 Task: Calculate the area of a rectangle with a Python program given its dimensions.
Action: Mouse moved to (400, 227)
Screenshot: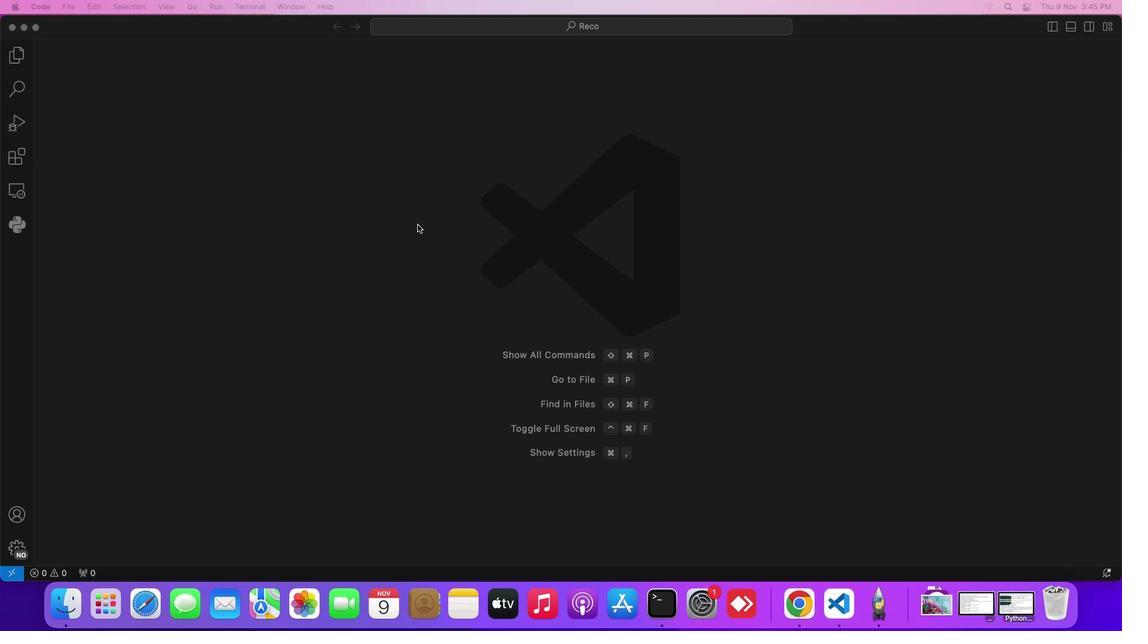 
Action: Mouse pressed left at (400, 227)
Screenshot: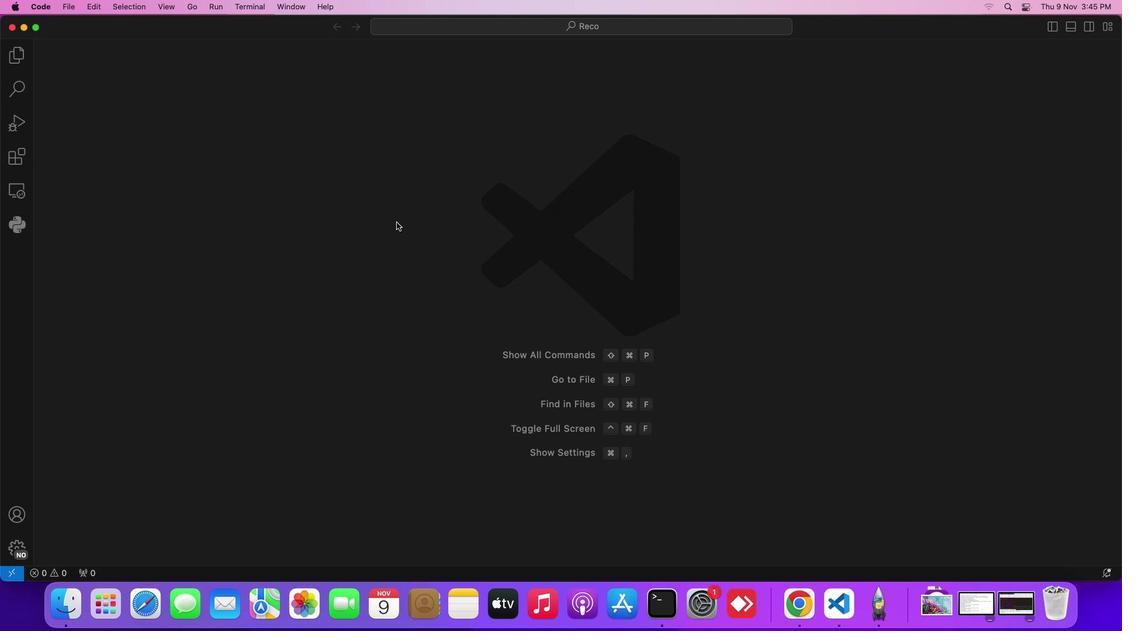 
Action: Mouse moved to (72, 8)
Screenshot: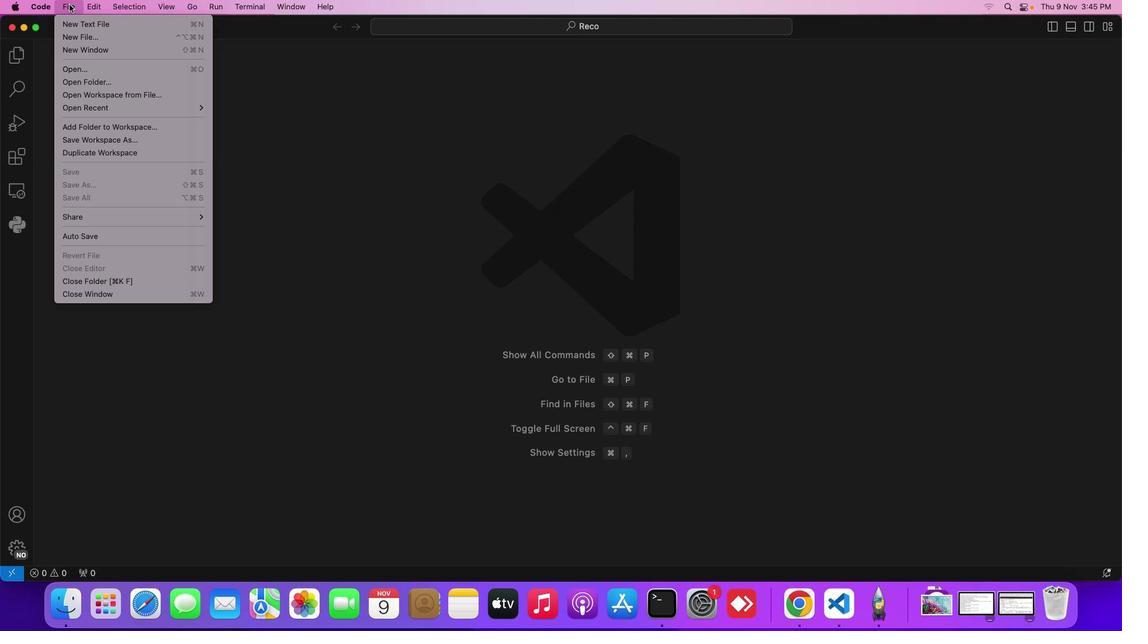 
Action: Mouse pressed left at (72, 8)
Screenshot: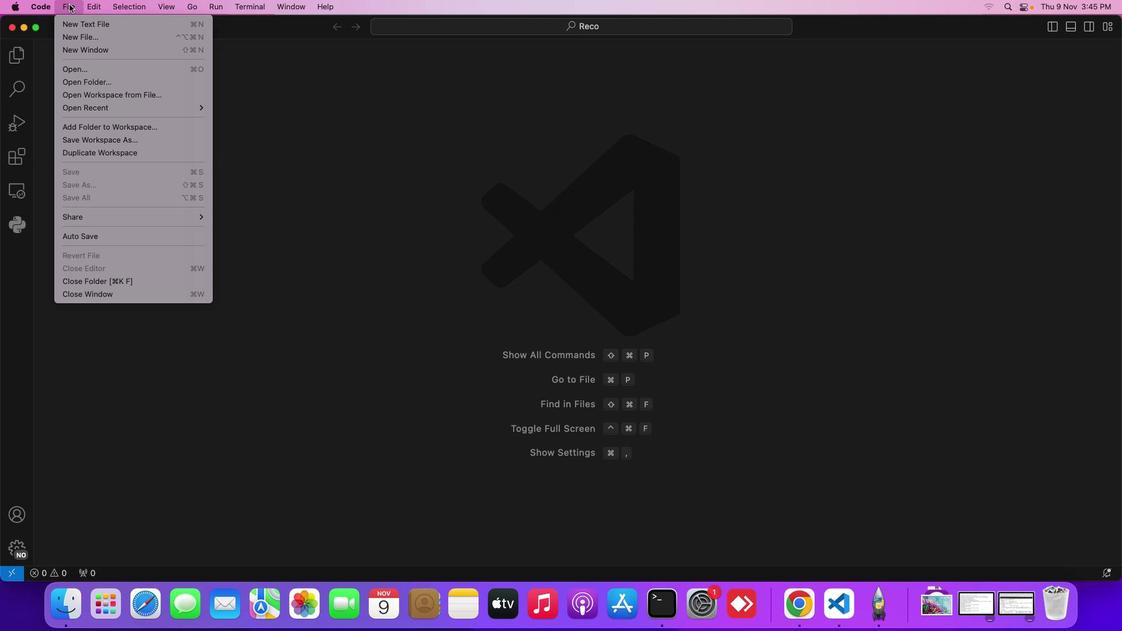 
Action: Mouse moved to (80, 23)
Screenshot: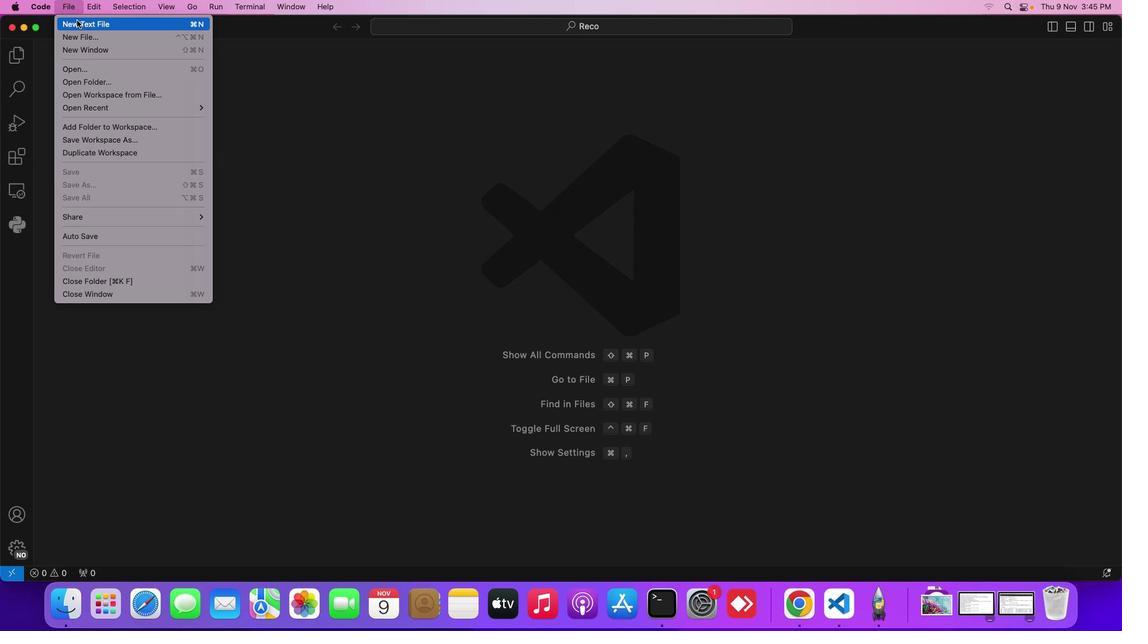 
Action: Mouse pressed left at (80, 23)
Screenshot: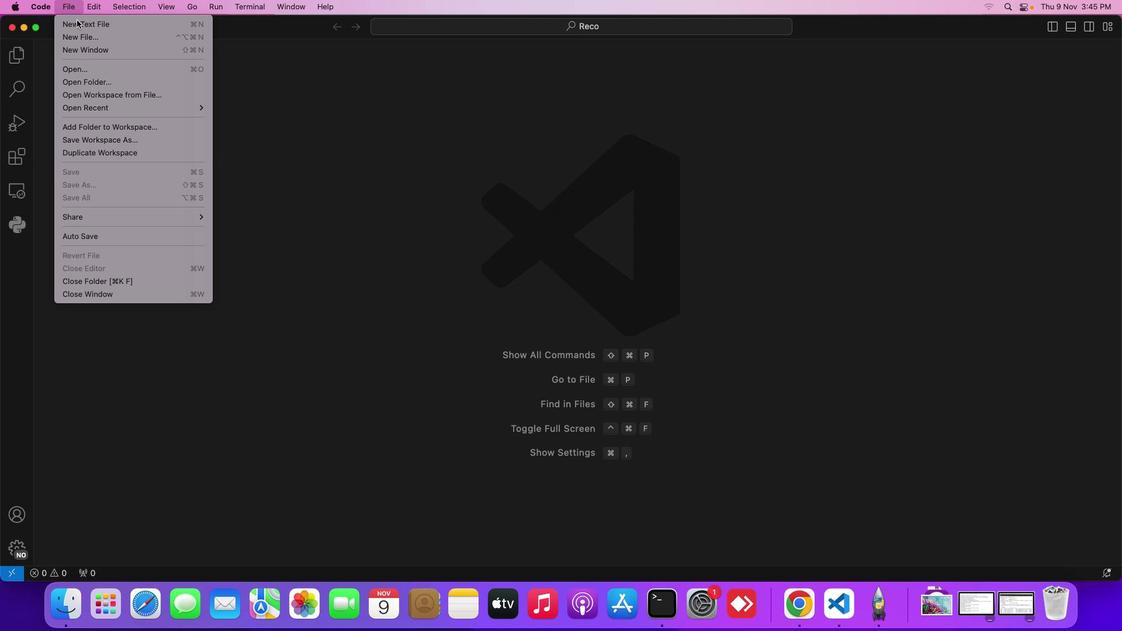
Action: Mouse moved to (277, 161)
Screenshot: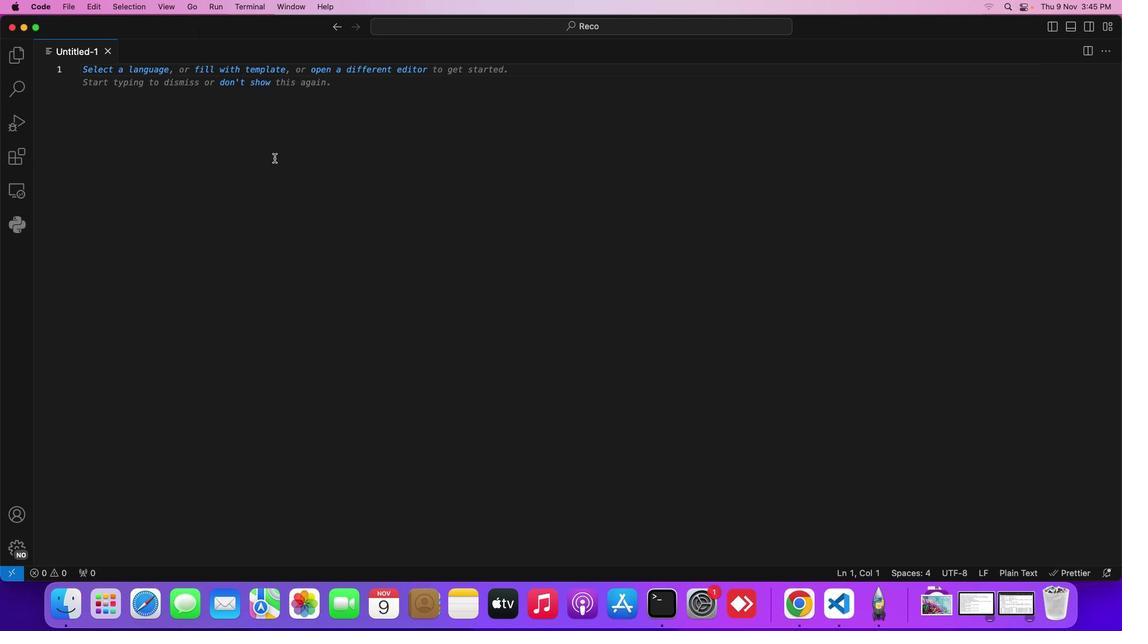 
Action: Key pressed Key.cmd's'
Screenshot: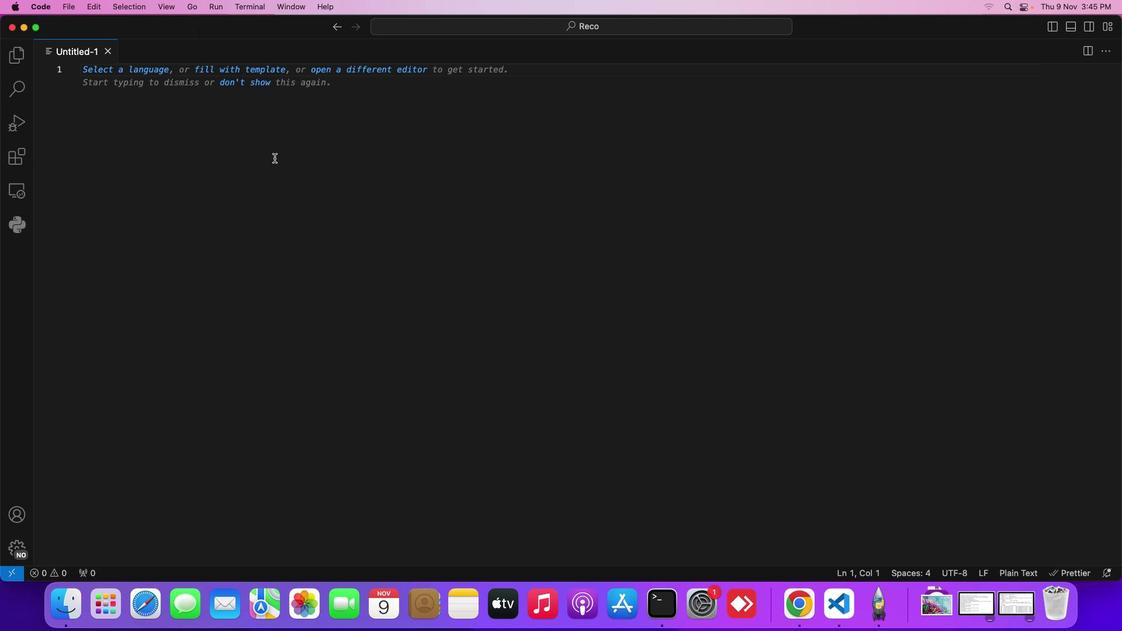 
Action: Mouse moved to (573, 249)
Screenshot: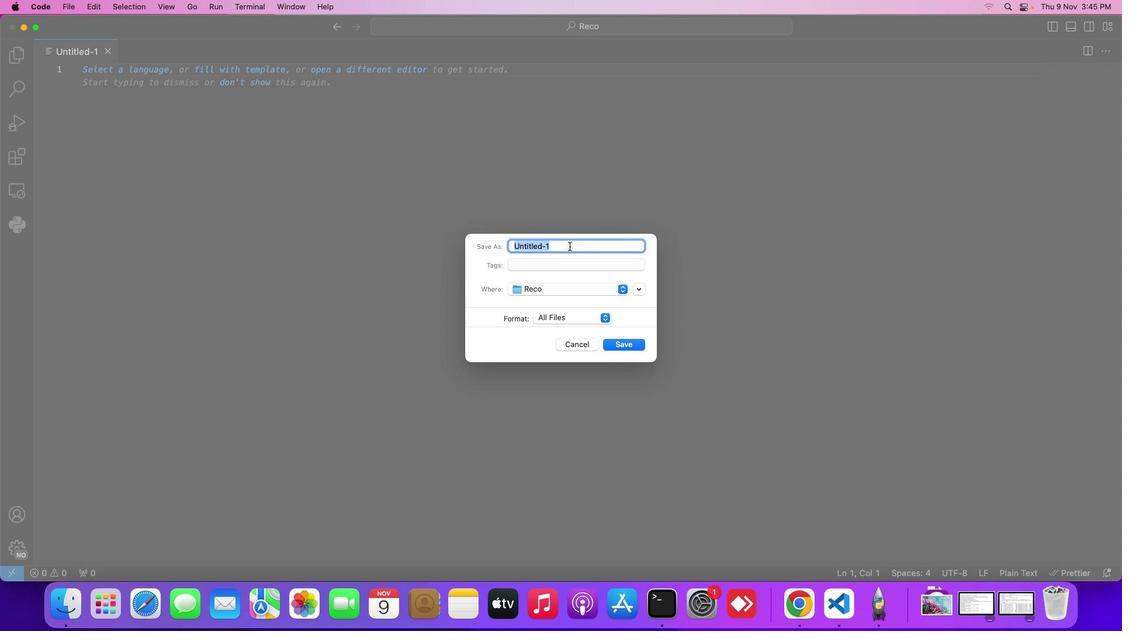 
Action: Mouse pressed left at (573, 249)
Screenshot: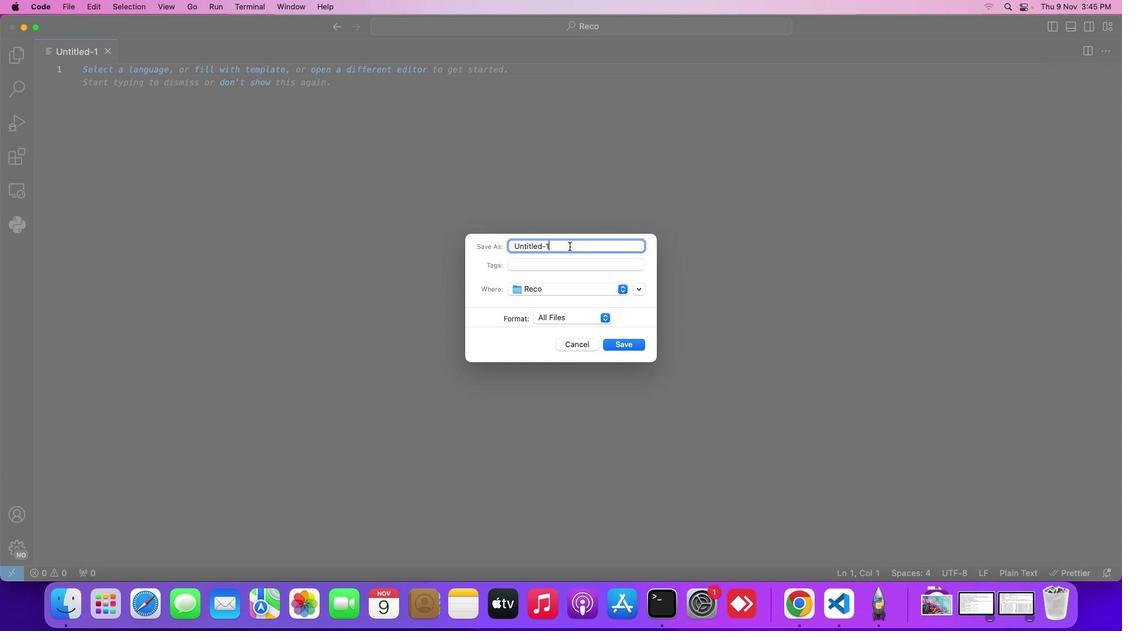 
Action: Mouse moved to (574, 249)
Screenshot: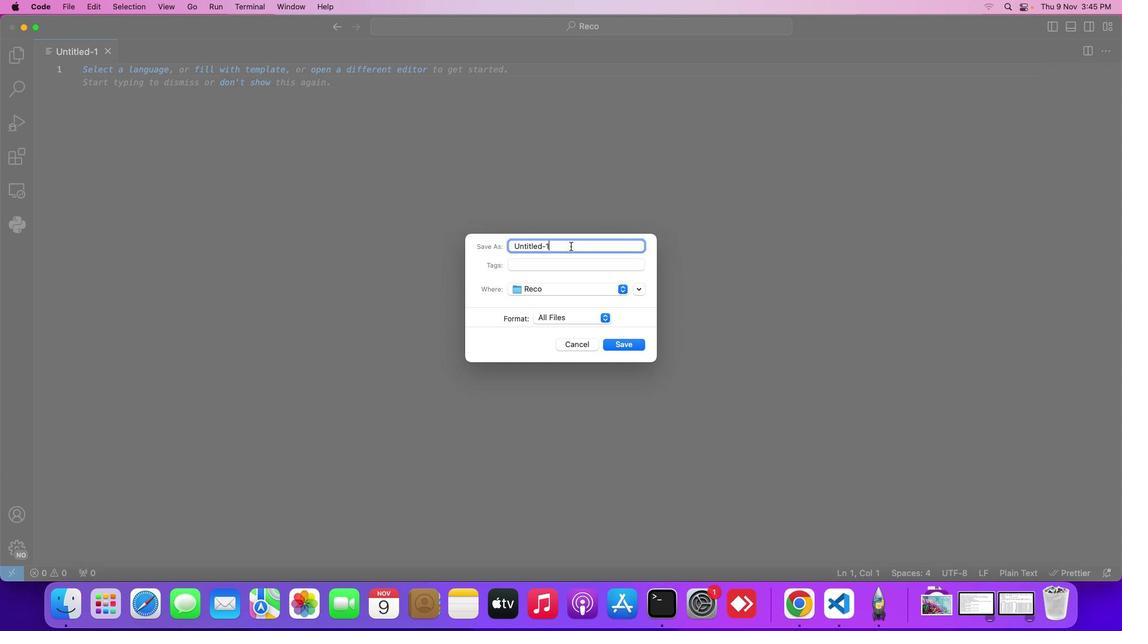 
Action: Key pressed Key.backspaceKey.backspaceKey.backspaceKey.backspaceKey.backspaceKey.backspaceKey.backspaceKey.backspaceKey.backspaceKey.backspace'd'Key.backspaceKey.shift_r'R''a''c'Key.shift_r'L''e''n''.''p''y'Key.enter'f'Key.backspaceKey.shift_r'#'Key.spaceKey.shift_r'F''u''n''c''t''i''o''n'Key.space't''o'Key.space'c''a''l''c''u''l''a''t''e'Key.space't''h''e'Key.space'a''r''e''a'Key.space'o''f'Key.space'a'Key.space'r''a''c''t'Key.backspaceKey.backspaceKey.backspace'e''c''t''a''n''g''e'Key.enter'd''e''f'Key.space'c''a''l''c''u''l''a''t''e'Key.spaceKey.backspaceKey.shift_r'_''r''e''c''t''a''n''g''l''e'Key.shift_r'_''a''r''e''a'Key.shift_r'(''a'Key.backspace'l''e''n''g''t''h'','Key.space'w''i''d''t''h'Key.rightKey.shift_r':'Key.enterKey.shift_r'#'Key.spaceKey.shift_r'F''o''r''m''u''l''a'Key.space'f''o''r'Key.space'c''a''l''c''u''l''a''t''i''n''g'Key.space't''h''e'Key.space'a''r''e''a'Key.space'o''f'Key.space'o'Key.backspace'a'Key.space'r''e''c''t''a''g''e''n''g''l'Key.backspaceKey.backspaceKey.backspaceKey.backspaceKey.backspace'n''g''l''e'Key.shift_r':'Key.space'l''e''n''g''t''h'Key.spaceKey.shift_r'*'Key.space'w''i''d''t''h'Key.enter'a''r''e''a'Key.space'='Key.space'l''e''n''g''t''h'Key.spaceKey.shift_r'*'Key.space'w''i''d''t''h'Key.enterKey.enter'a'Key.backspaceKey.shift_r'#'Key.space'r''e''t''u''r''n'Key.space't''h''e'Key.space'c''a''l''c''u''l''a''t''e''d'Key.space'a''r''e''a'Key.enter'r''e''t''u''r''n'Key.space'a''r''e''a'Key.enterKey.enterKey.enterKey.shift_r'#'Key.spaceKey.shift_r'T''a''c''k''i''n''g'Key.space'i''n''p''u''t'Key.space'f''r''o''m'Key.space't''h''e'Key.space'u''s''e''r'Key.space'f''o''r'Key.space'd''i''m''e''n''t'Key.backspace'd''i''o'Key.backspaceKey.backspaceKey.backspace's''i''o''n''s'Key.enter'l''e''n''g''t''h'Key.space'='Key.space'f''l''o''a''t'Key.shift_r'(''i''n''p''u''t'Key.shift_r'('Key.shift_r'"'Key.shift_r'E''n''t''e''r'Key.space't''h''e'Key.space'l''e''n''f'Key.backspace'g''t''h'Key.space'o''f'Key.space't''h''e'Key.space'r''e''c''t''a''n''g''l''e'Key.shift_r':'Key.spaceKey.rightKey.rightKey.rightKey.enter'w''i''d''t''h'Key.space'='Key.space'f'Key.backspace'f''l''o''a''t'Key.shift_r'(''i''n''p''u''t'Key.shift_r'('Key.shift_r'"'Key.shift_r'E''n''t''e''r'Key.space't''h''e'Key.space'w''i''d''t''h'Key.space'o''f'Key.space't''h''e'Key.space'r''e''c''t''a''n''g''l''e'Key.spaceKey.backspaceKey.shift_r':'Key.spaceKey.rightKey.rightKey.rightKey.enterKey.enterKey.shift_r'#'Key.spaceKey.shift_r'C''a''l''c''u''l''a''t''i''n''g'Key.space'a''n''d'Key.space'p''r''i''n''t''i''n''g'Key.space't''h''e'Key.space'a''r''e''a'Key.enter'a''r''e''a'Key.space'='Key.space'c''a''l''c''u''l''a''t''e'Key.shift_r'_''r''e'Key.enterKey.shift_r'(''l''e''n''g''t''h'','Key.space'w''i''d''t''h'Key.rightKey.enterKey.shift_r'#'Key.spaceKey.shift_r'D''i''s''p''l''a''y''i''n''g'Key.space't''h''e'Key.space'r''e''s''u''l''t'Key.enter'p''r''i''n''t'Key.shift_r'('Key.shift_r'"'Key.shift_r'T''h''e'Key.space'a''r''e''a'Key.space'o''f'Key.space't''h''e'Key.space'r''e''c''t''a''n''g''l''e'Key.space'i''s'Key.shift_r'"'Key.right','Key.space'a''r'Key.backspaceKey.backspaceKey.backspaceKey.backspaceKey.backspace','Key.space'a''r''e''a'Key.shift_r')'
Screenshot: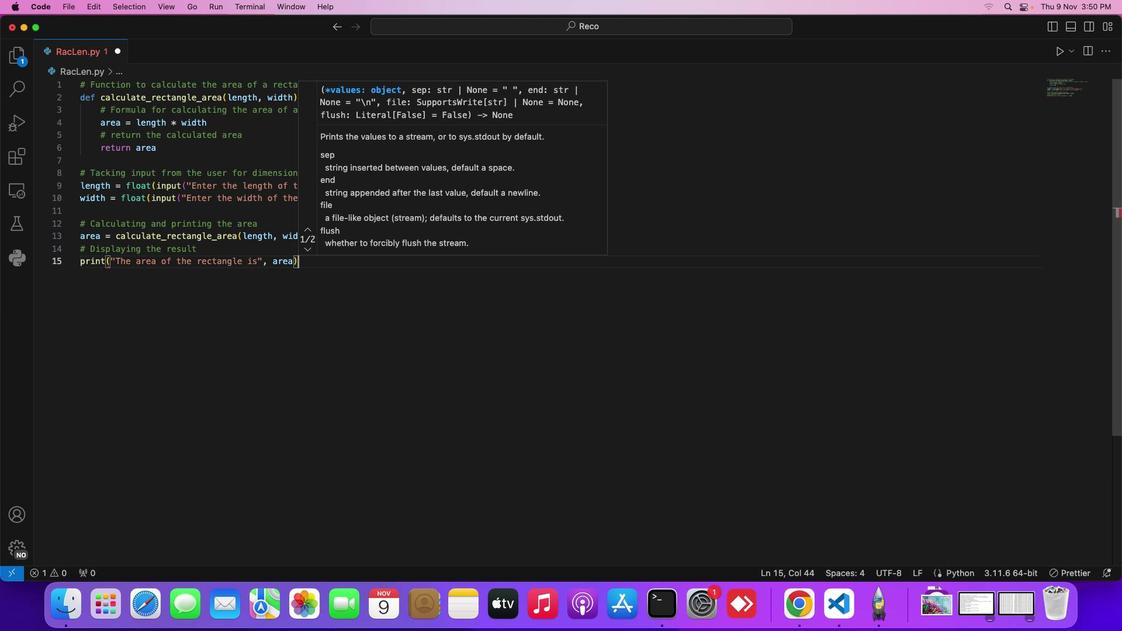 
Action: Mouse moved to (577, 181)
Screenshot: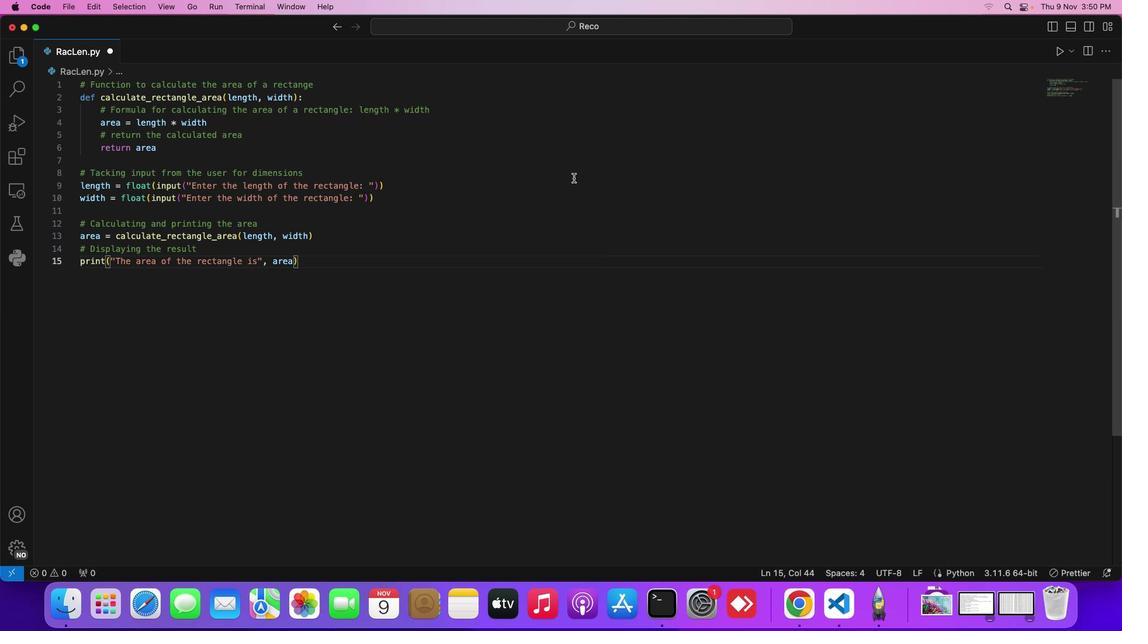 
Action: Key pressed Key.cmd
Screenshot: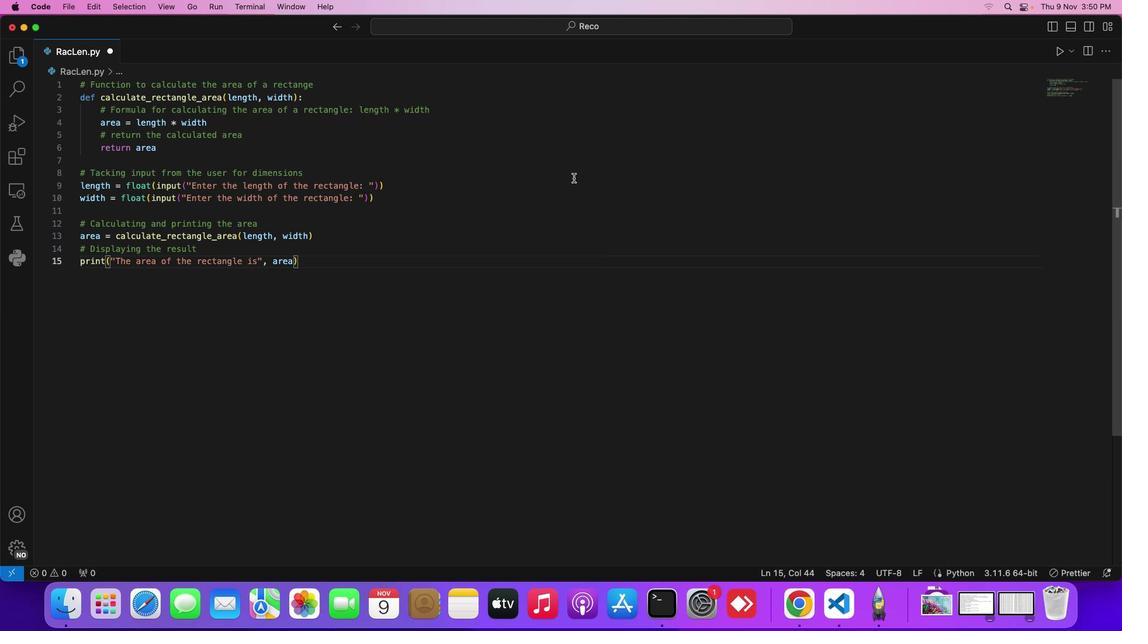 
Action: Mouse moved to (577, 180)
Screenshot: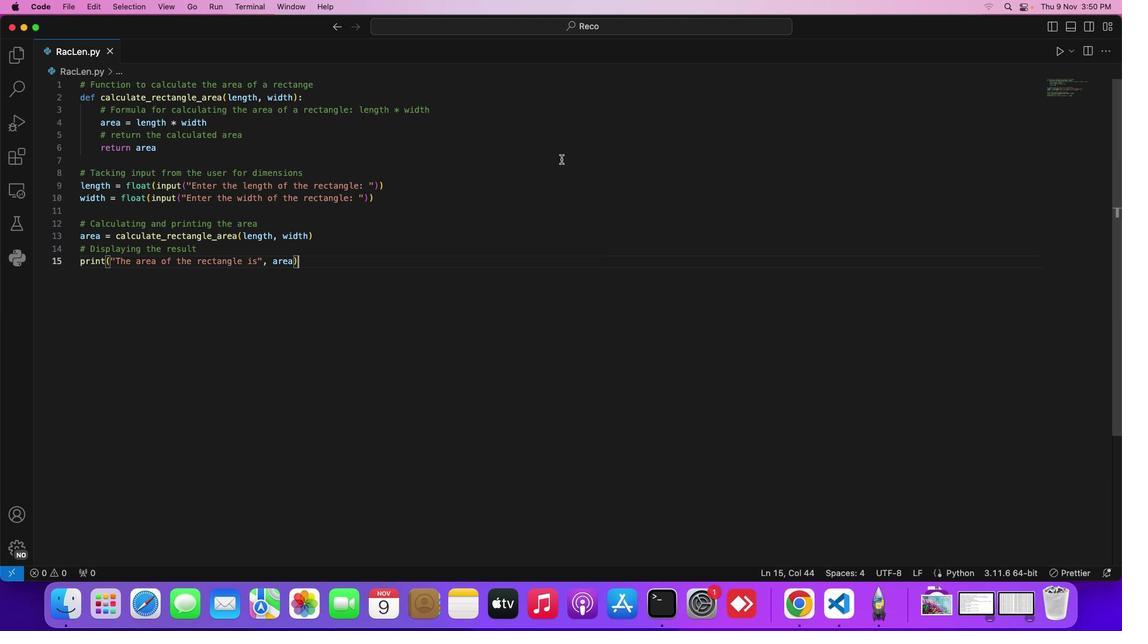 
Action: Key pressed 's'
Screenshot: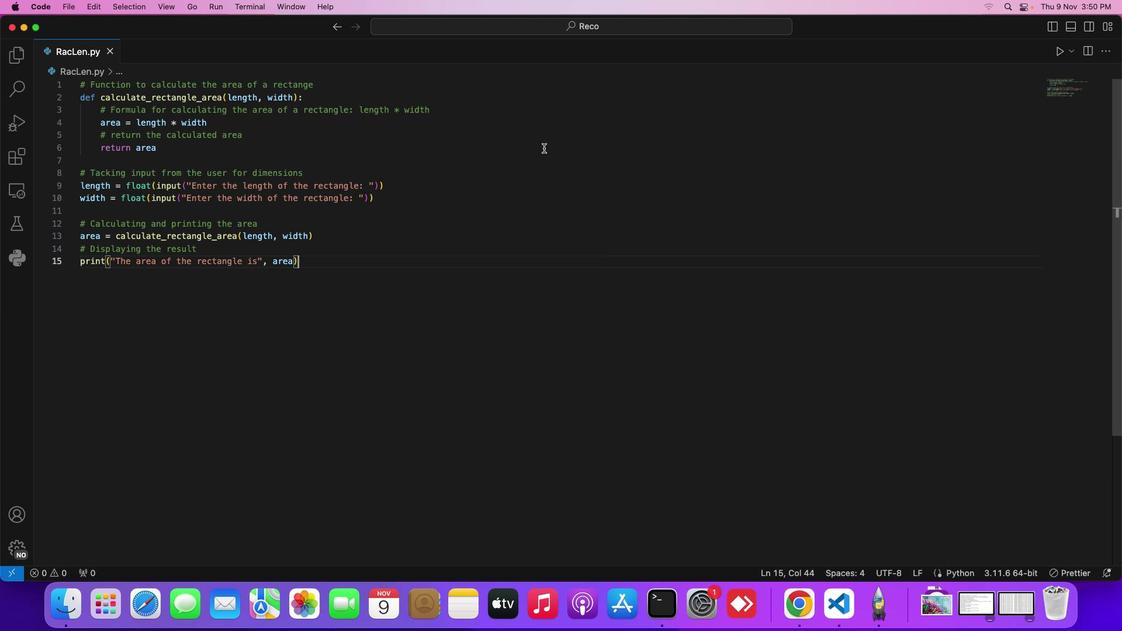 
Action: Mouse moved to (1101, 76)
Screenshot: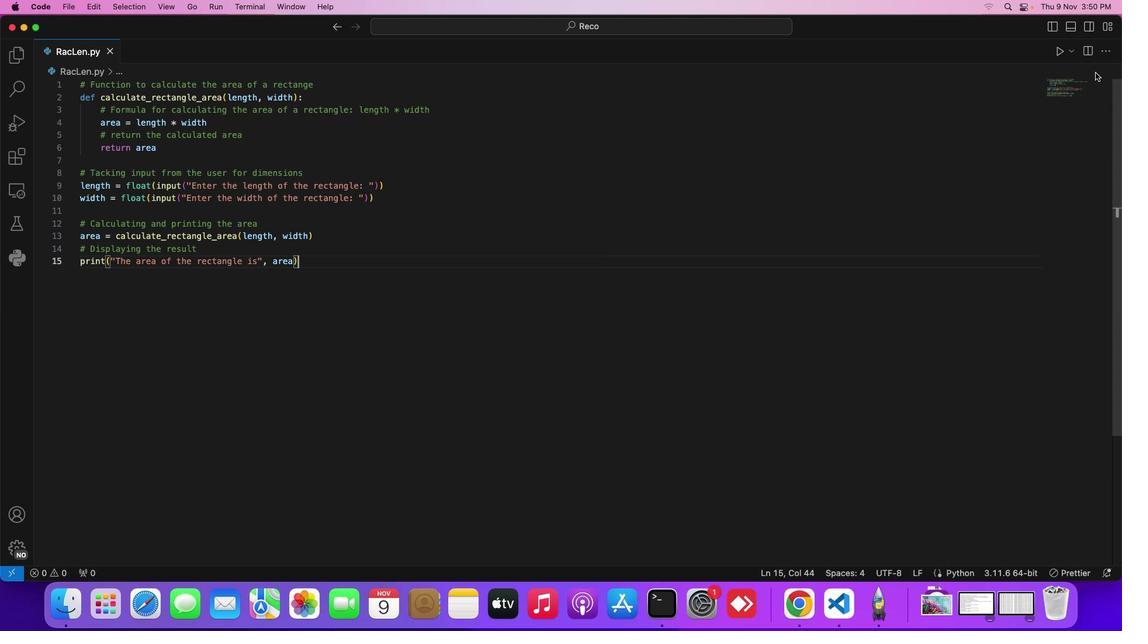 
Action: Key pressed Key.cmd
Screenshot: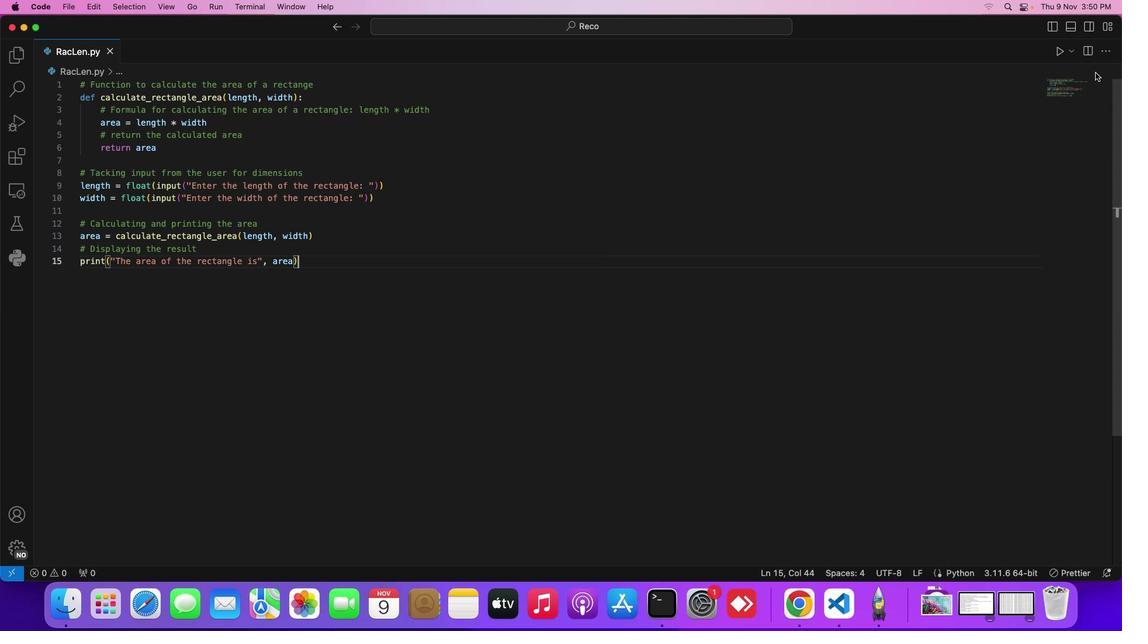 
Action: Mouse moved to (1100, 76)
Screenshot: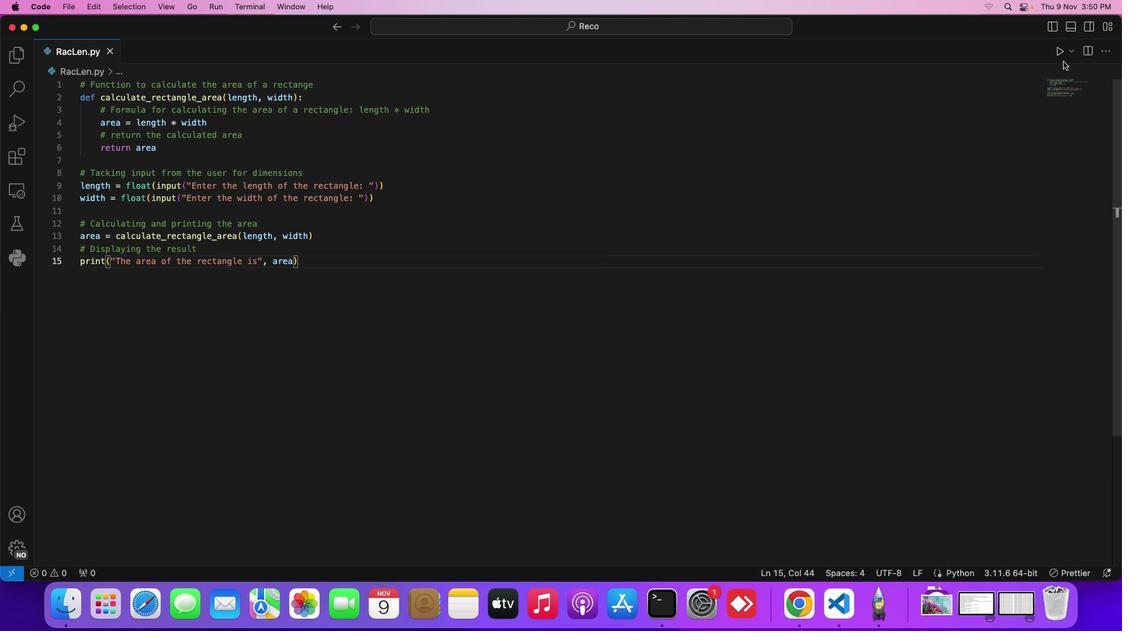 
Action: Key pressed 's'
Screenshot: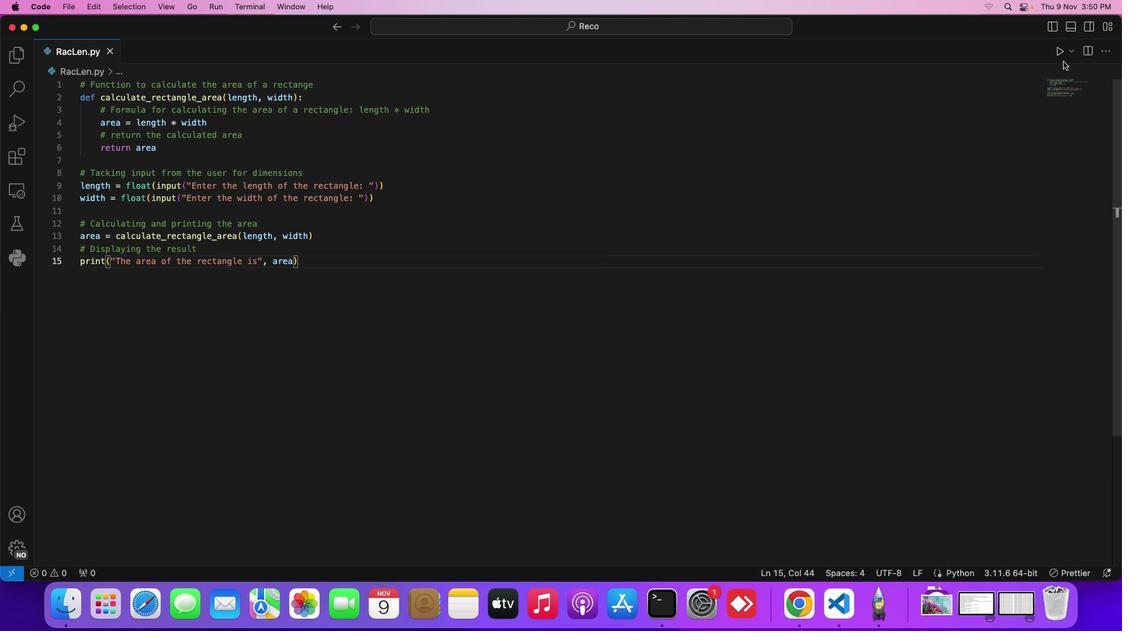 
Action: Mouse moved to (1063, 59)
Screenshot: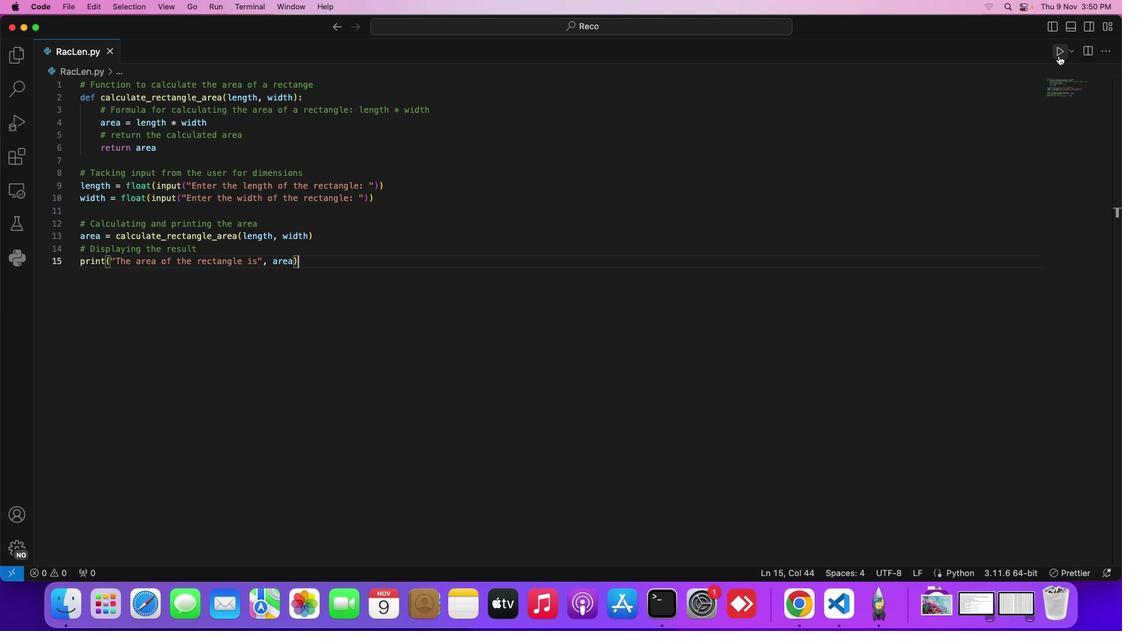 
Action: Mouse pressed left at (1063, 59)
Screenshot: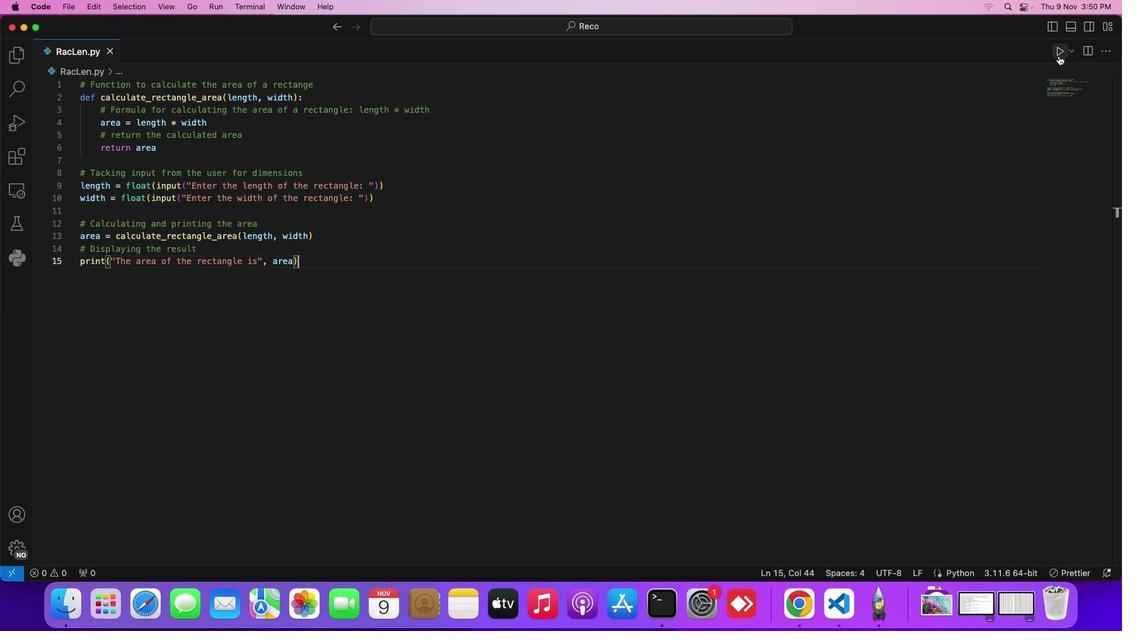 
Action: Mouse moved to (257, 405)
Screenshot: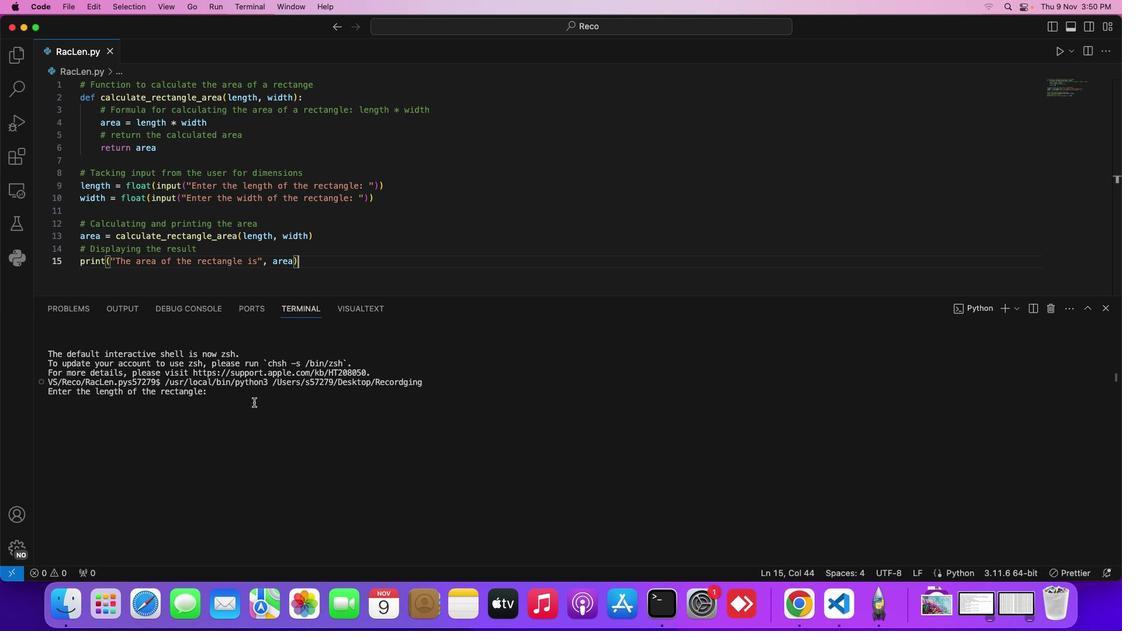 
Action: Mouse pressed left at (257, 405)
Screenshot: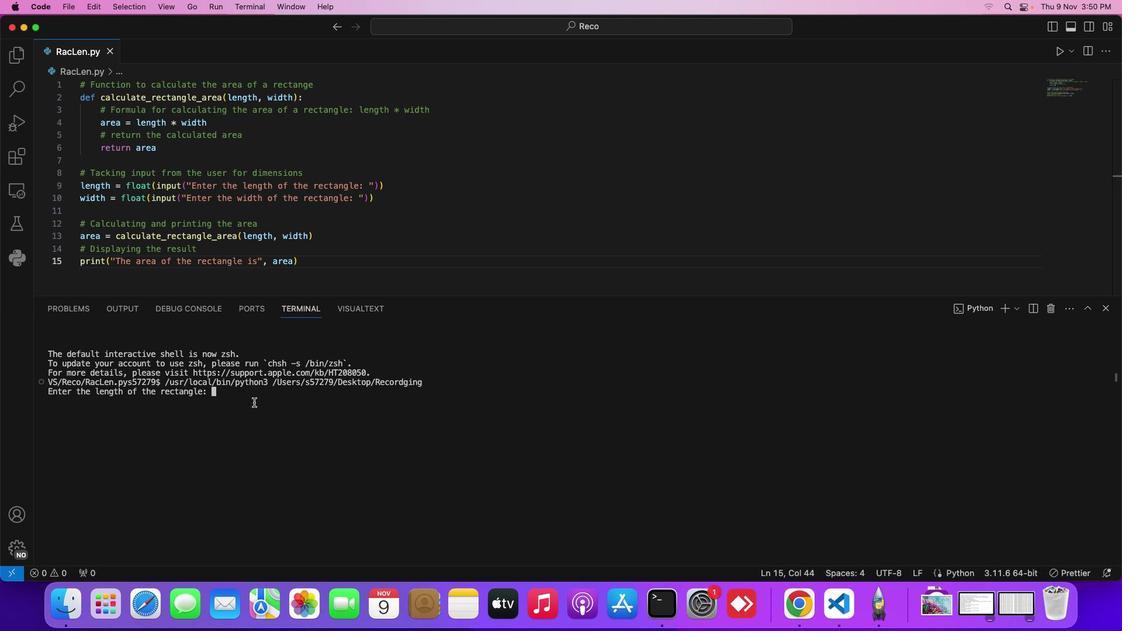 
Action: Key pressed '5'Key.enter'e'Key.backspace'3'Key.enter
Screenshot: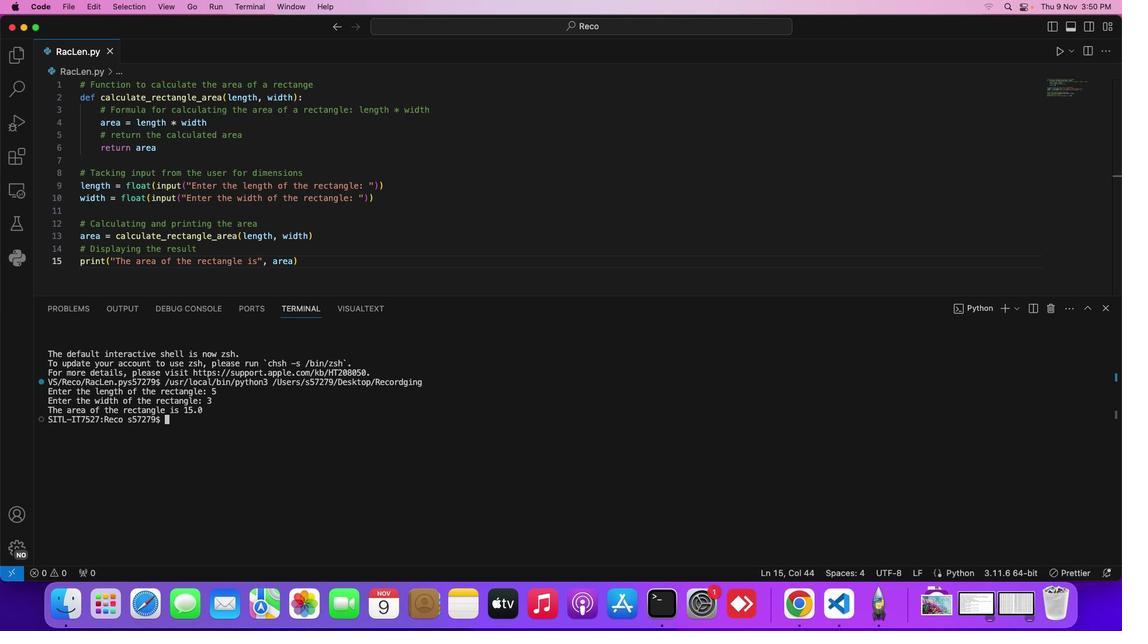 
Action: Mouse moved to (257, 405)
Screenshot: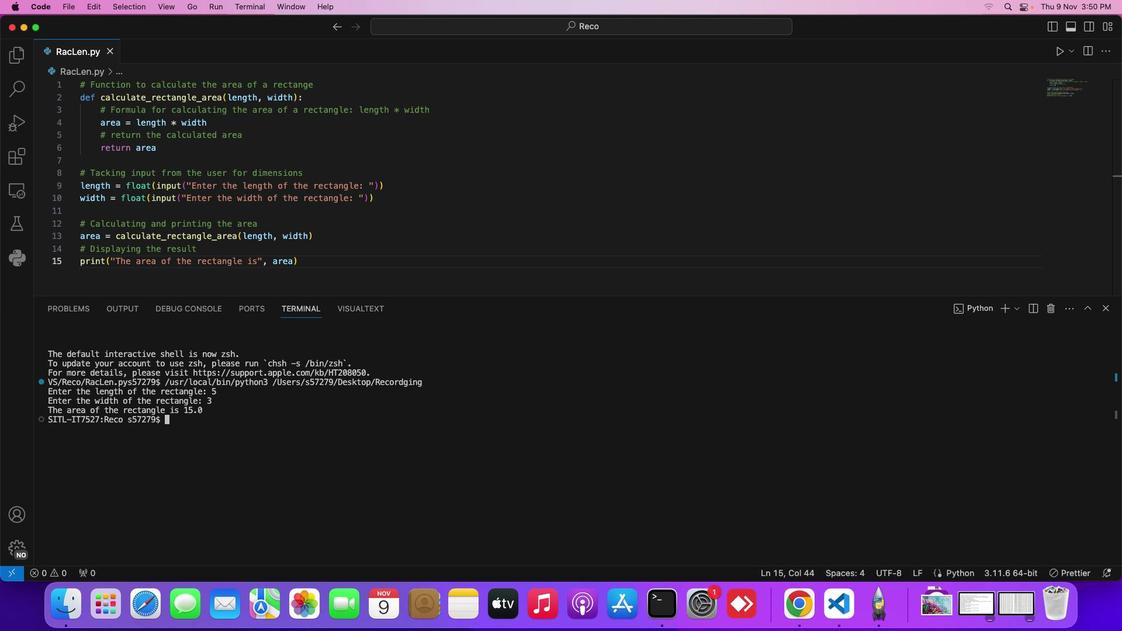 
